 Task: Apply theme material in current slide.
Action: Mouse moved to (370, 77)
Screenshot: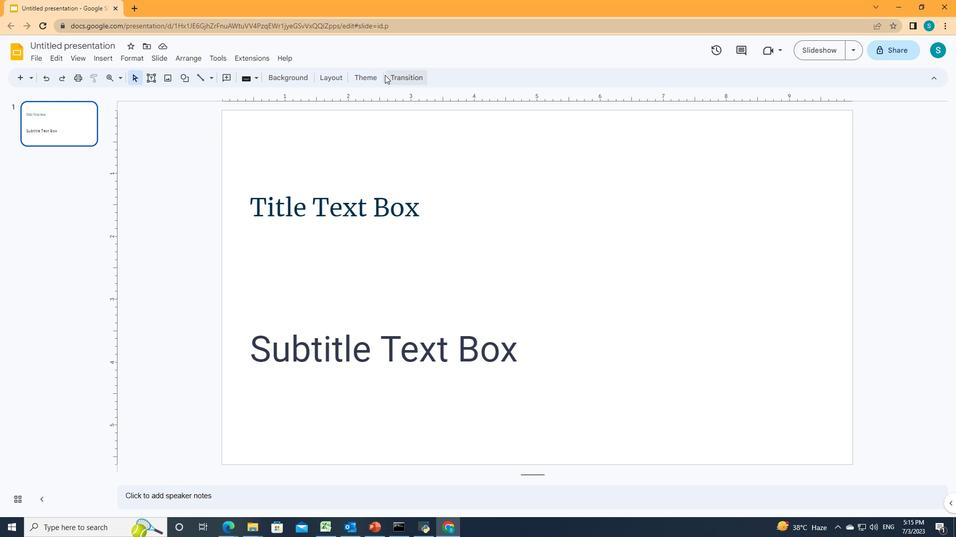 
Action: Mouse pressed left at (370, 77)
Screenshot: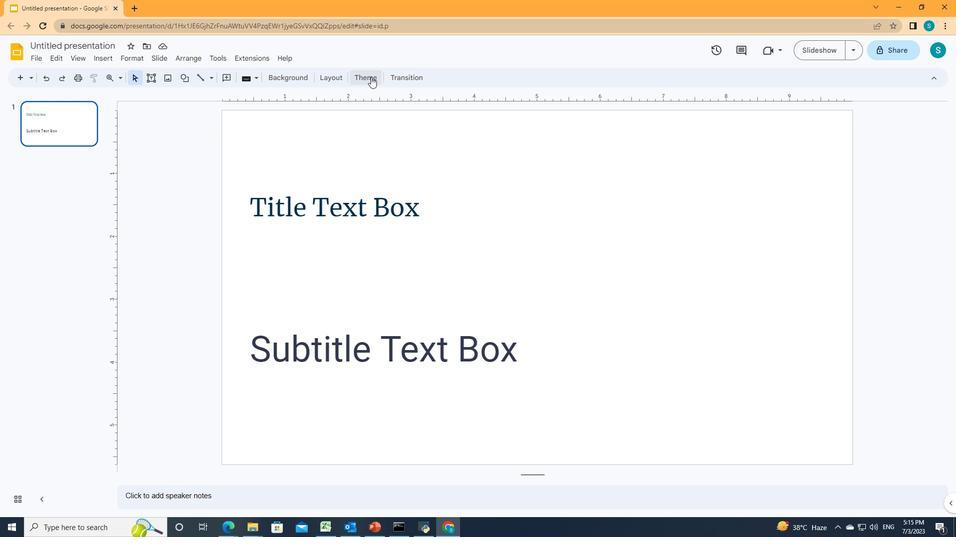 
Action: Mouse moved to (916, 292)
Screenshot: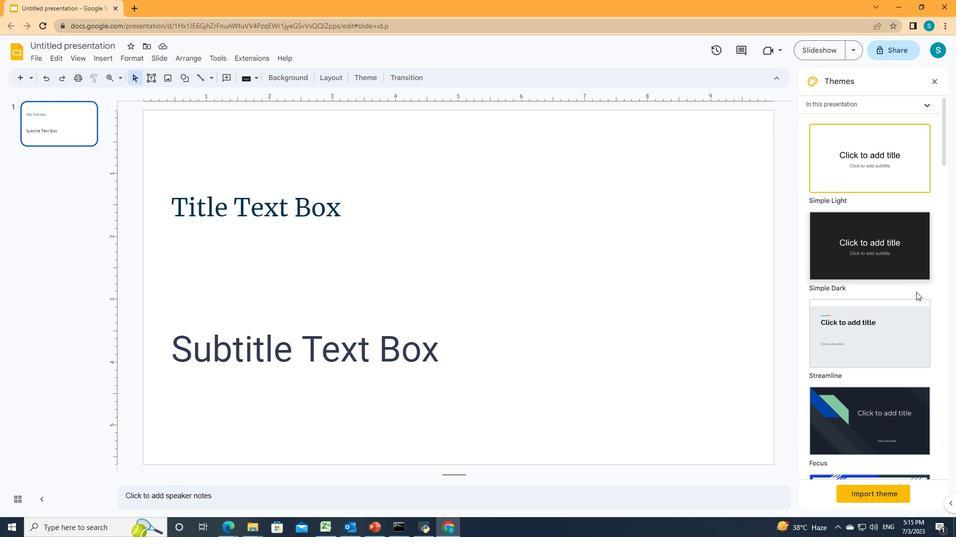 
Action: Mouse scrolled (916, 291) with delta (0, 0)
Screenshot: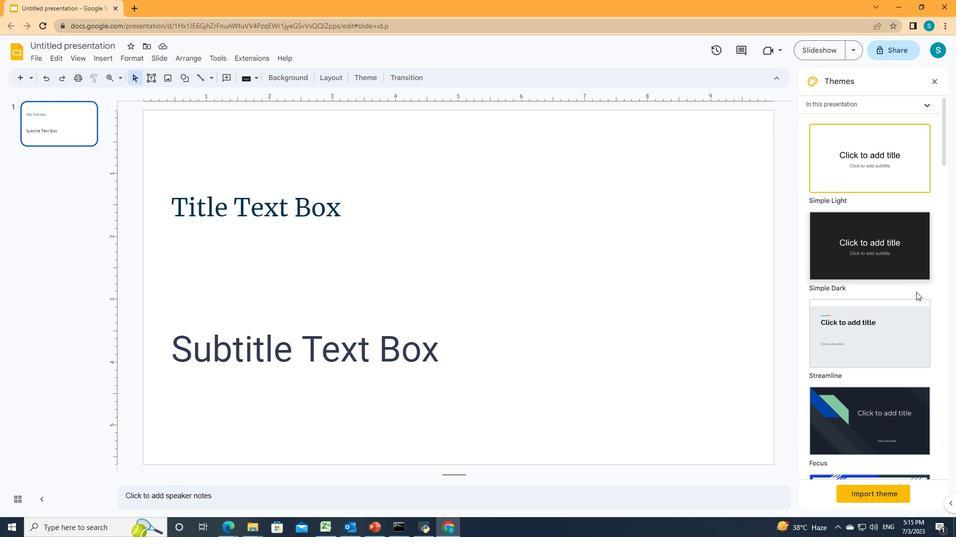 
Action: Mouse moved to (916, 292)
Screenshot: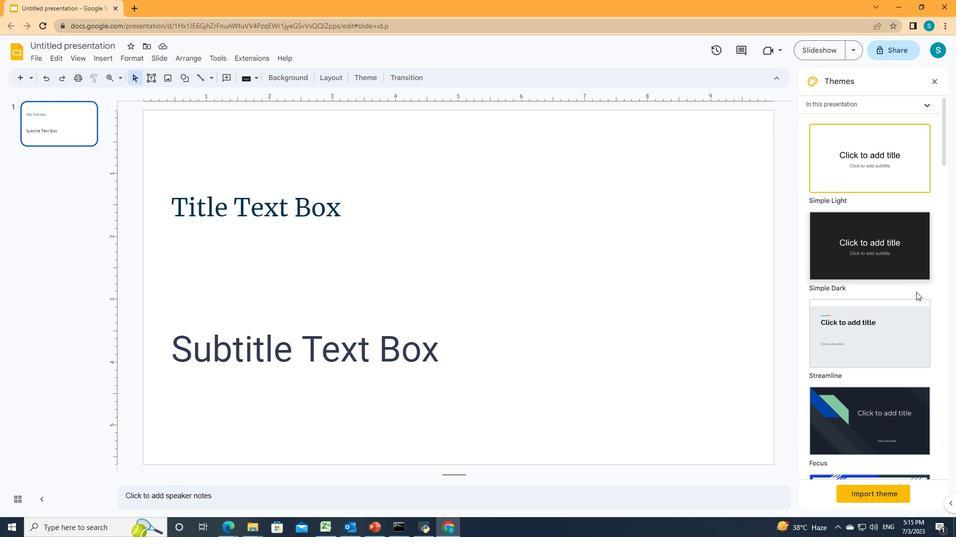 
Action: Mouse scrolled (916, 292) with delta (0, 0)
Screenshot: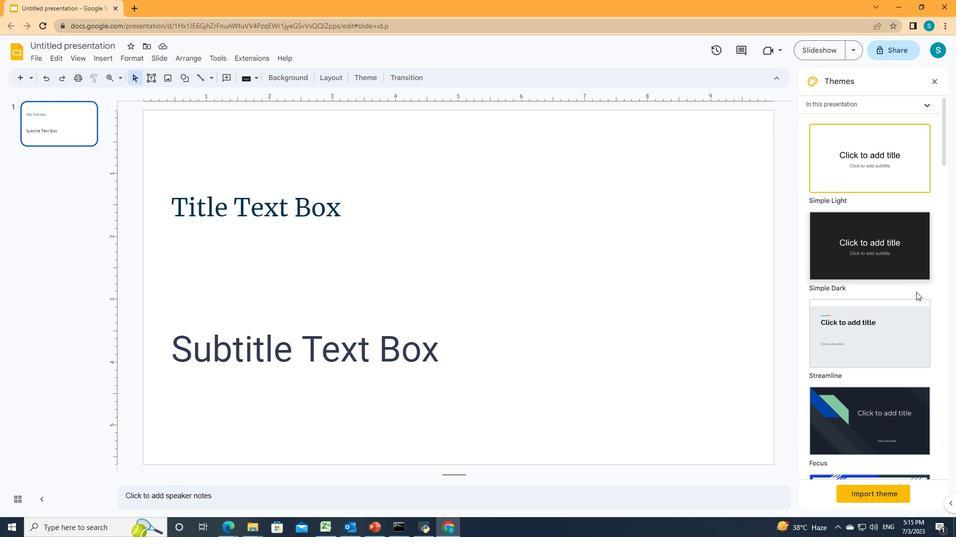 
Action: Mouse scrolled (916, 292) with delta (0, 0)
Screenshot: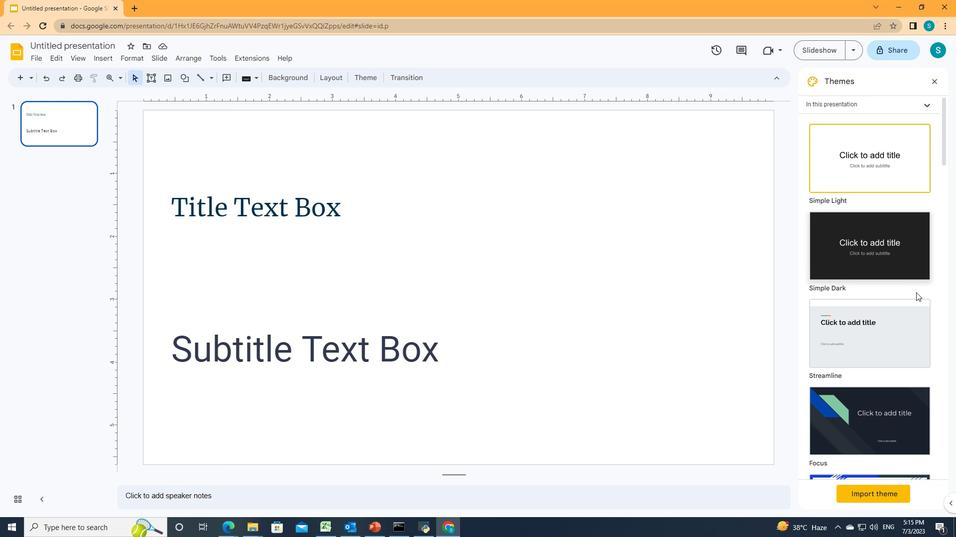 
Action: Mouse scrolled (916, 292) with delta (0, 0)
Screenshot: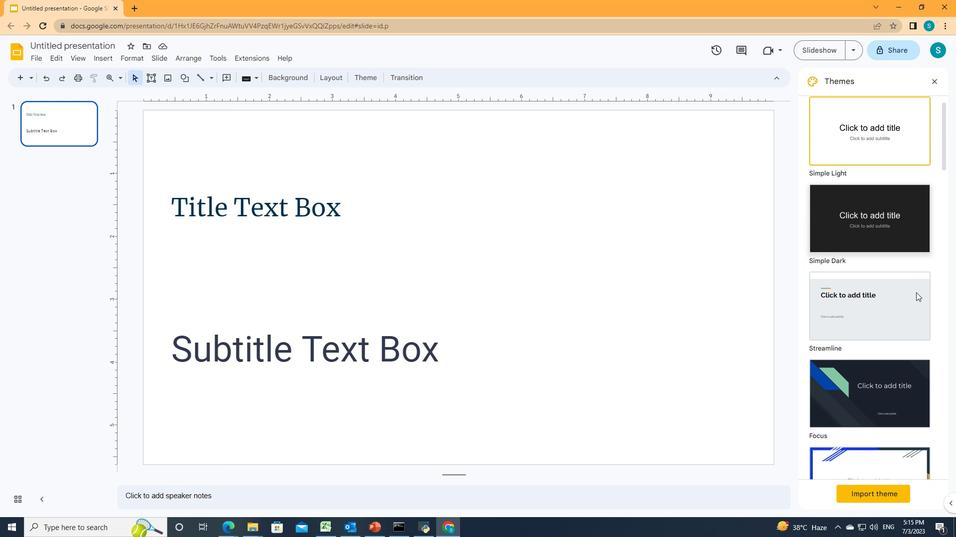
Action: Mouse scrolled (916, 292) with delta (0, 0)
Screenshot: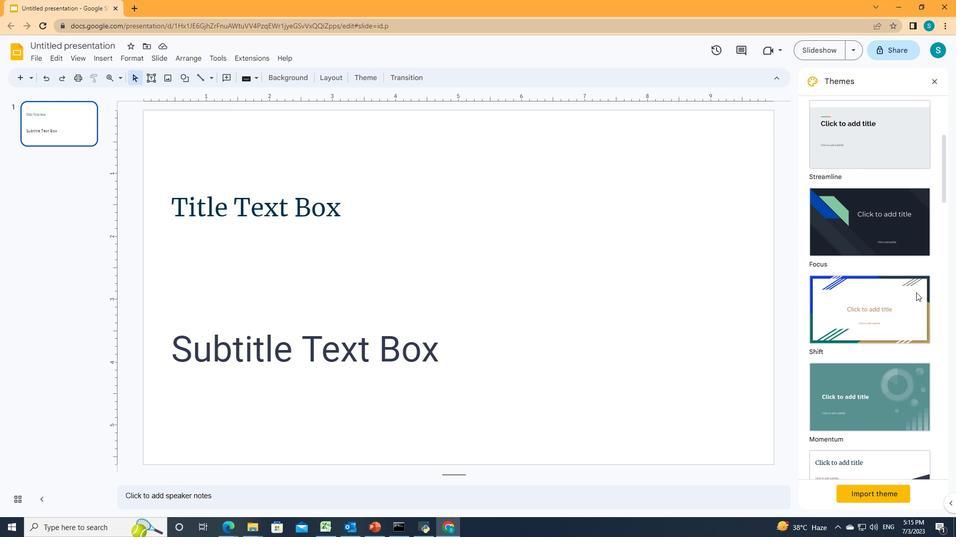 
Action: Mouse scrolled (916, 292) with delta (0, 0)
Screenshot: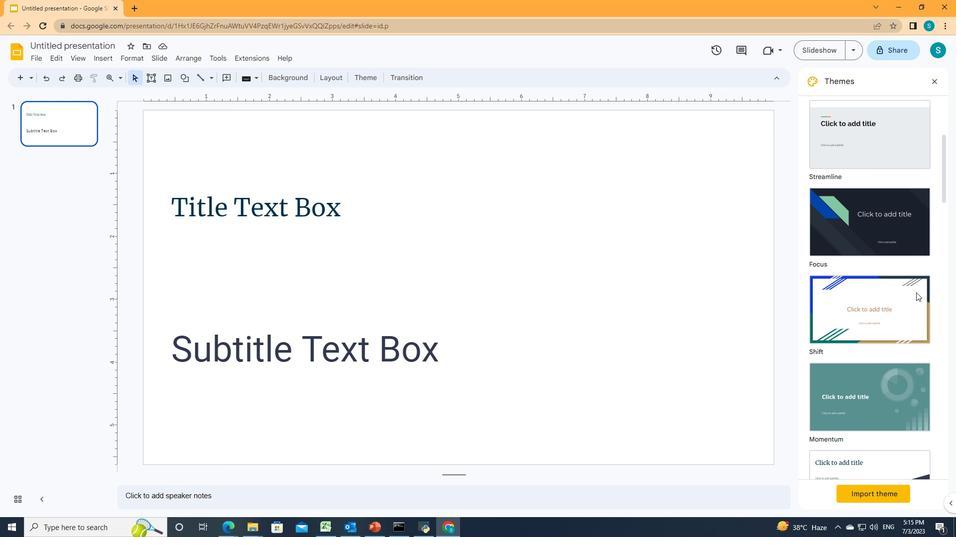 
Action: Mouse scrolled (916, 292) with delta (0, 0)
Screenshot: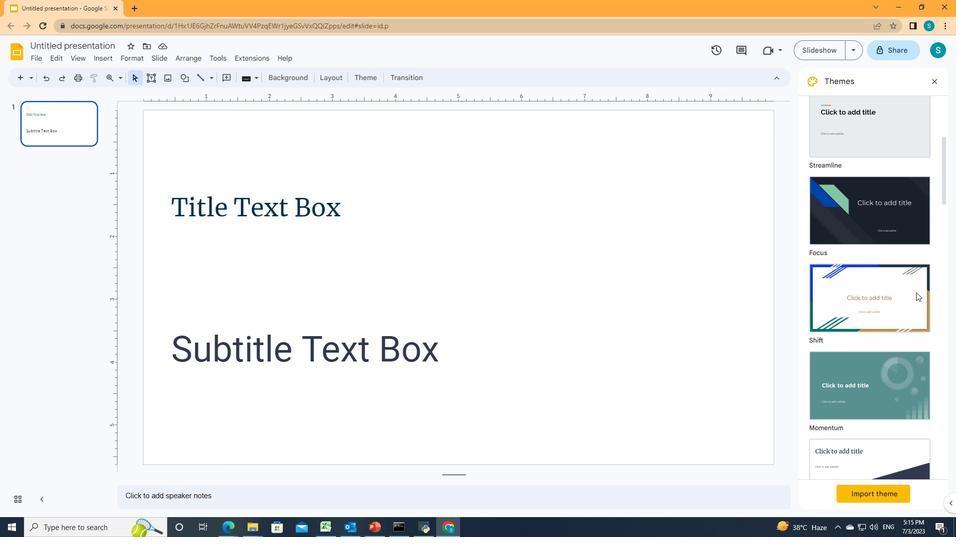 
Action: Mouse scrolled (916, 292) with delta (0, 0)
Screenshot: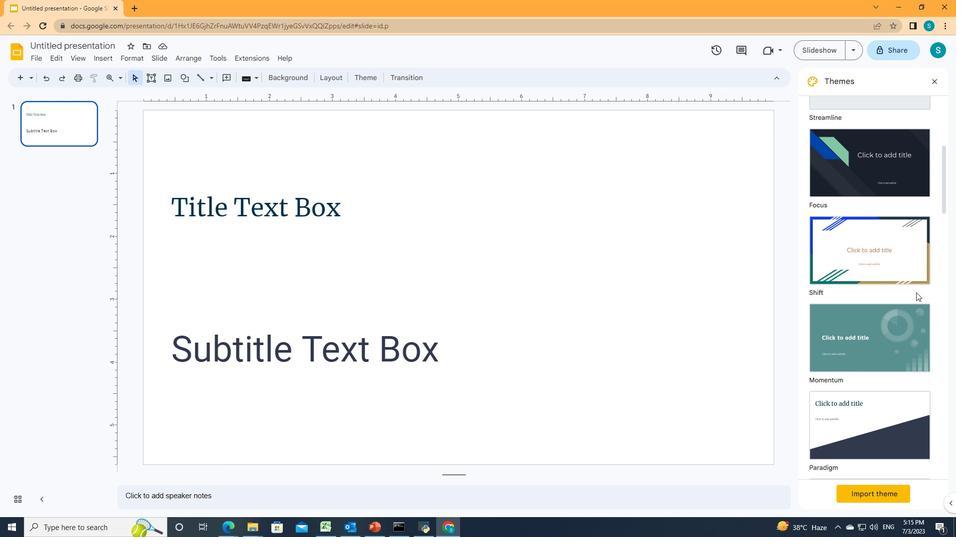
Action: Mouse scrolled (916, 292) with delta (0, 0)
Screenshot: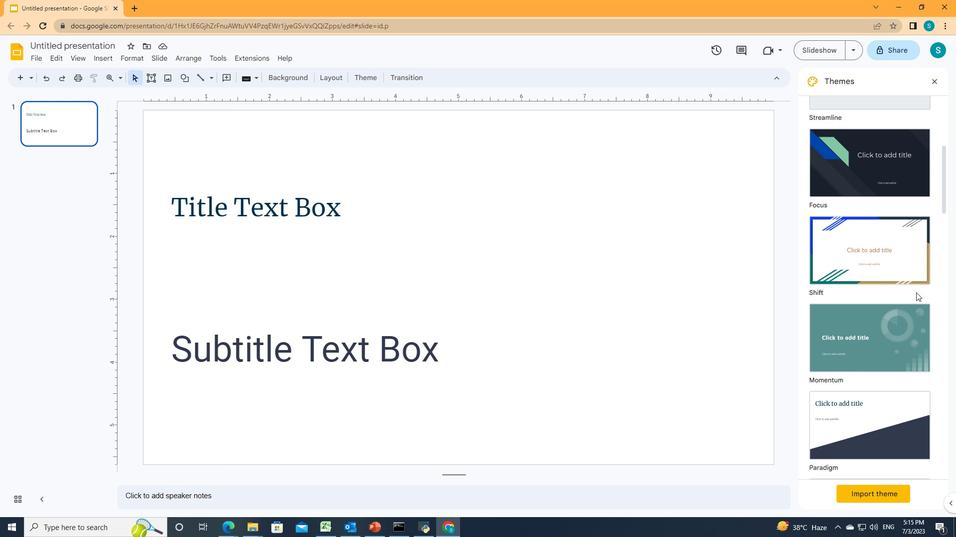 
Action: Mouse moved to (881, 328)
Screenshot: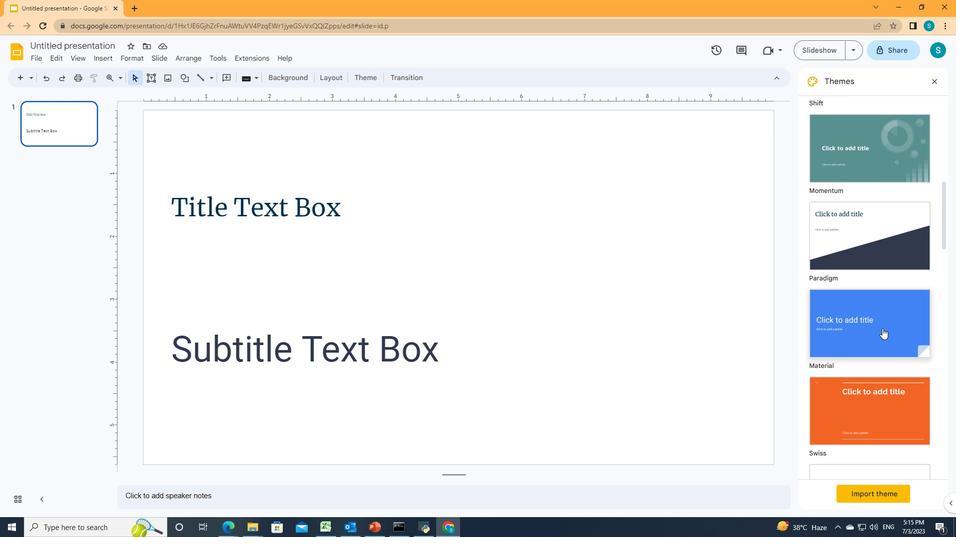 
Action: Mouse pressed left at (881, 328)
Screenshot: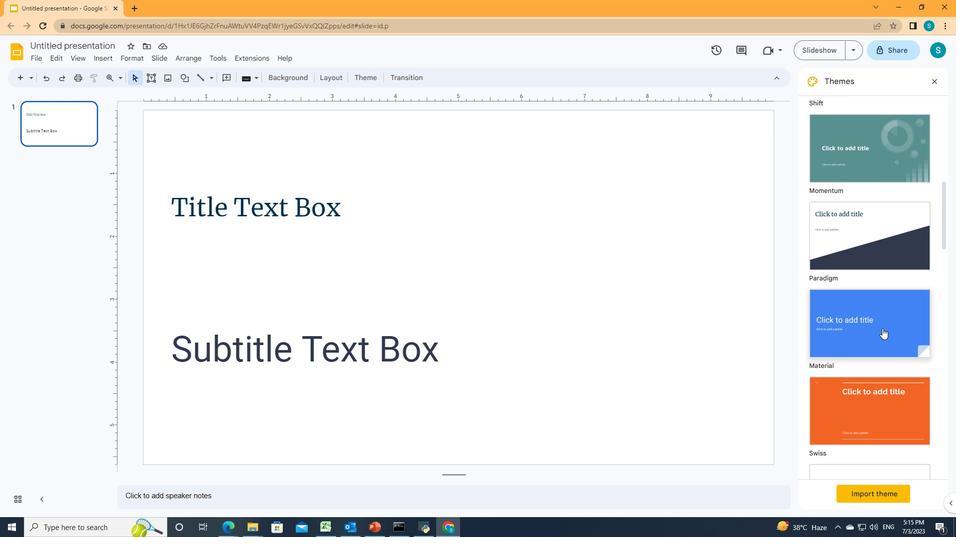 
